 Task: Research Airbnb accommodation in Kurtalan, Turkey from 6th November, 2023 to 8th November, 2023 for 2 adults. Place can be private room with 1  bedroom having 2 beds and 1 bathroom. Property type can be flat. Amenities needed are: wifi.
Action: Mouse moved to (445, 210)
Screenshot: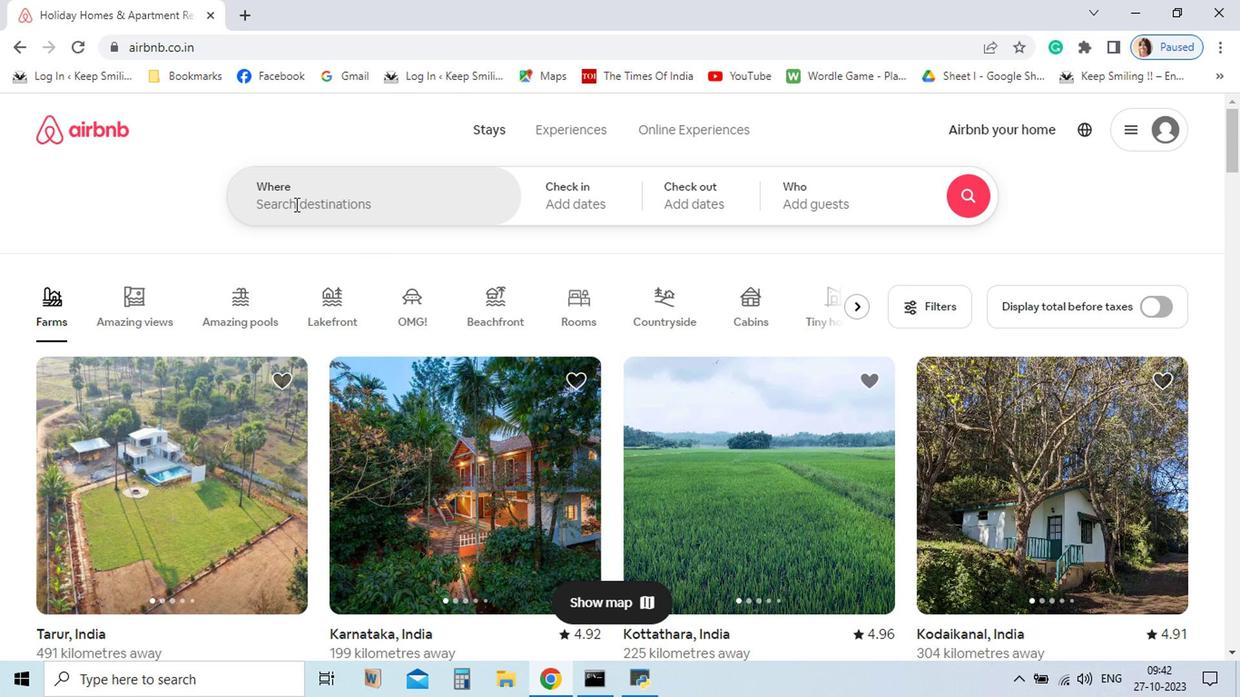 
Action: Mouse pressed left at (445, 210)
Screenshot: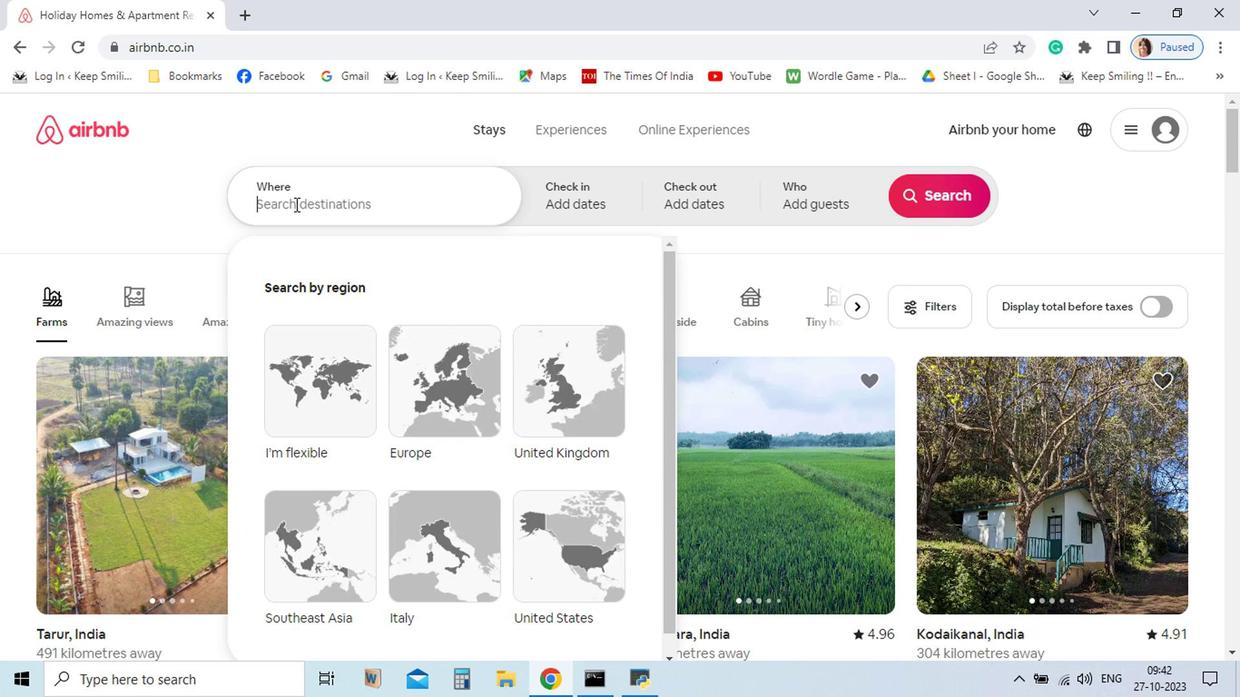 
Action: Key pressed kurtalan,<Key.space>turkey<Key.enter>
Screenshot: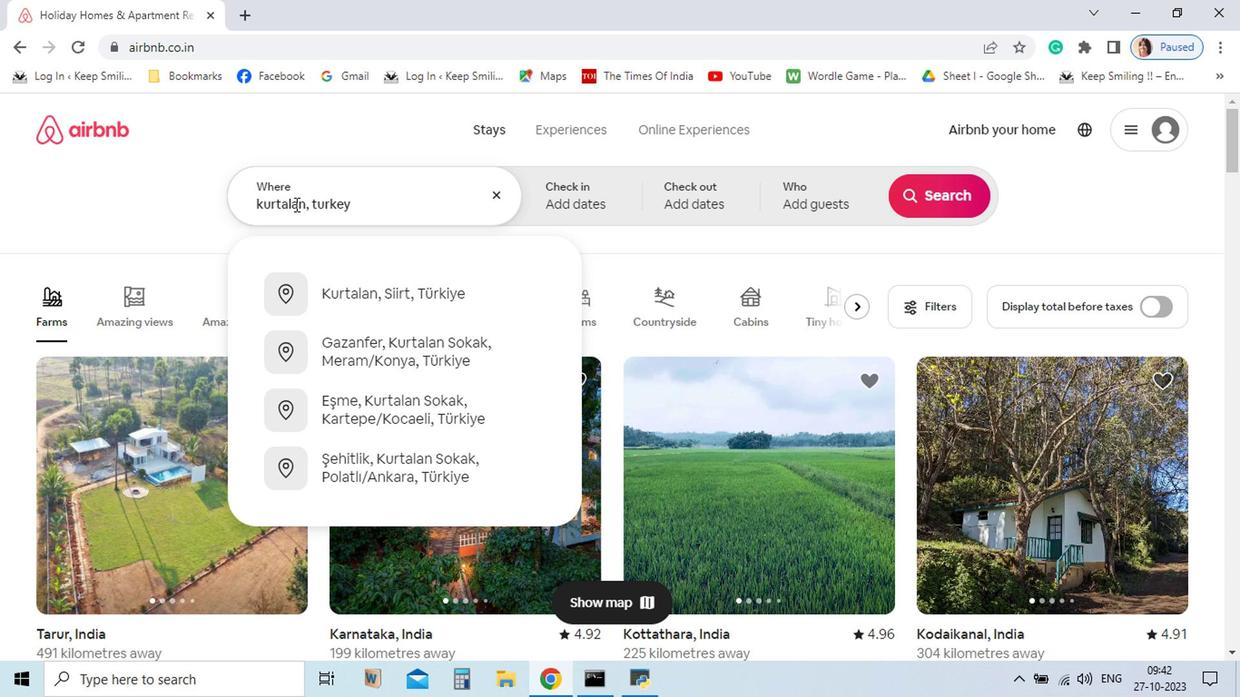 
Action: Mouse moved to (753, 543)
Screenshot: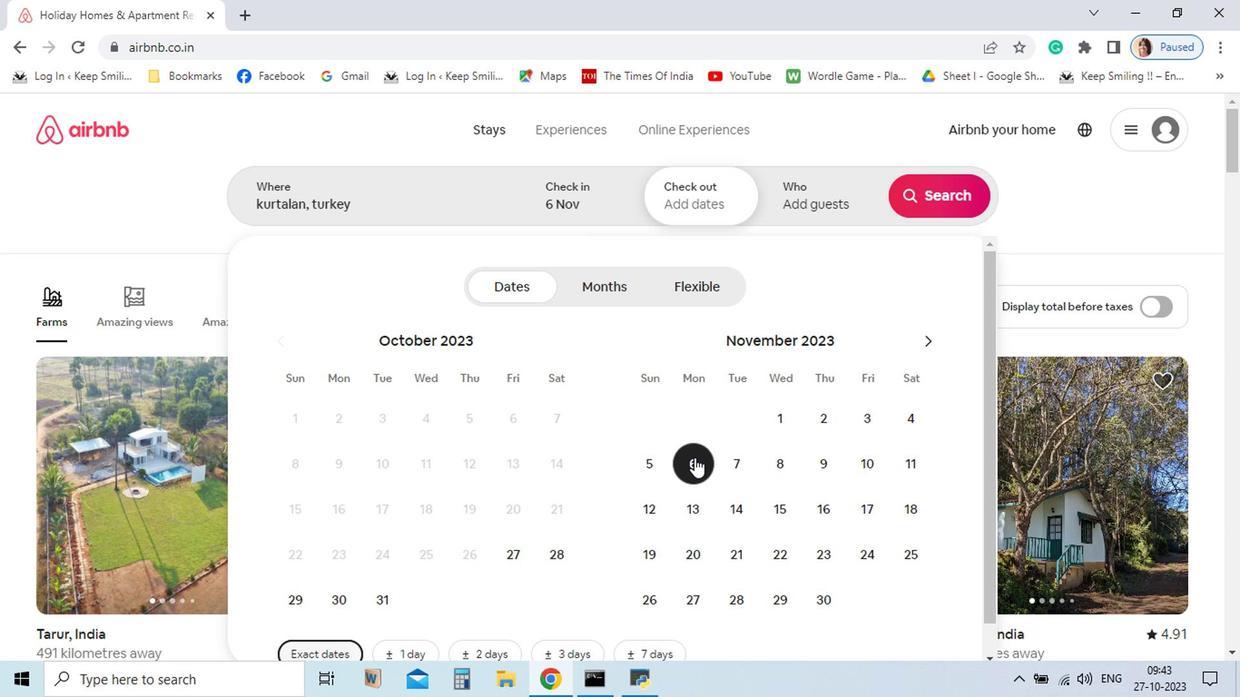 
Action: Mouse pressed left at (753, 543)
Screenshot: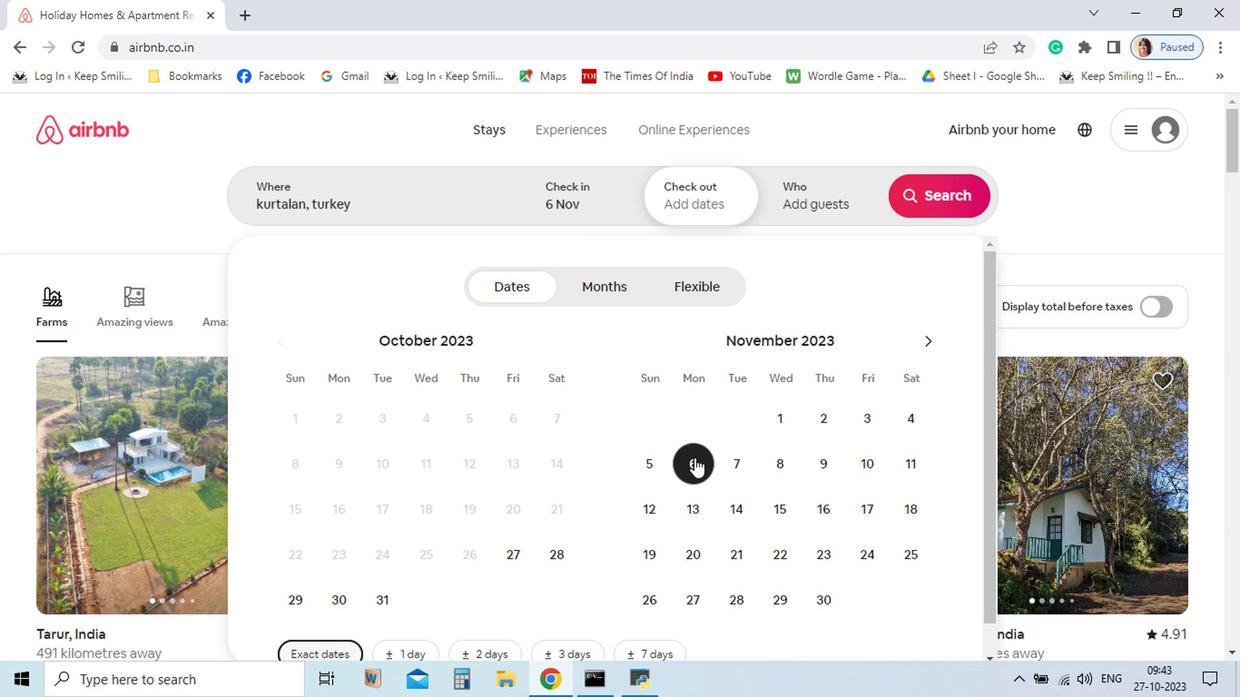 
Action: Mouse moved to (819, 553)
Screenshot: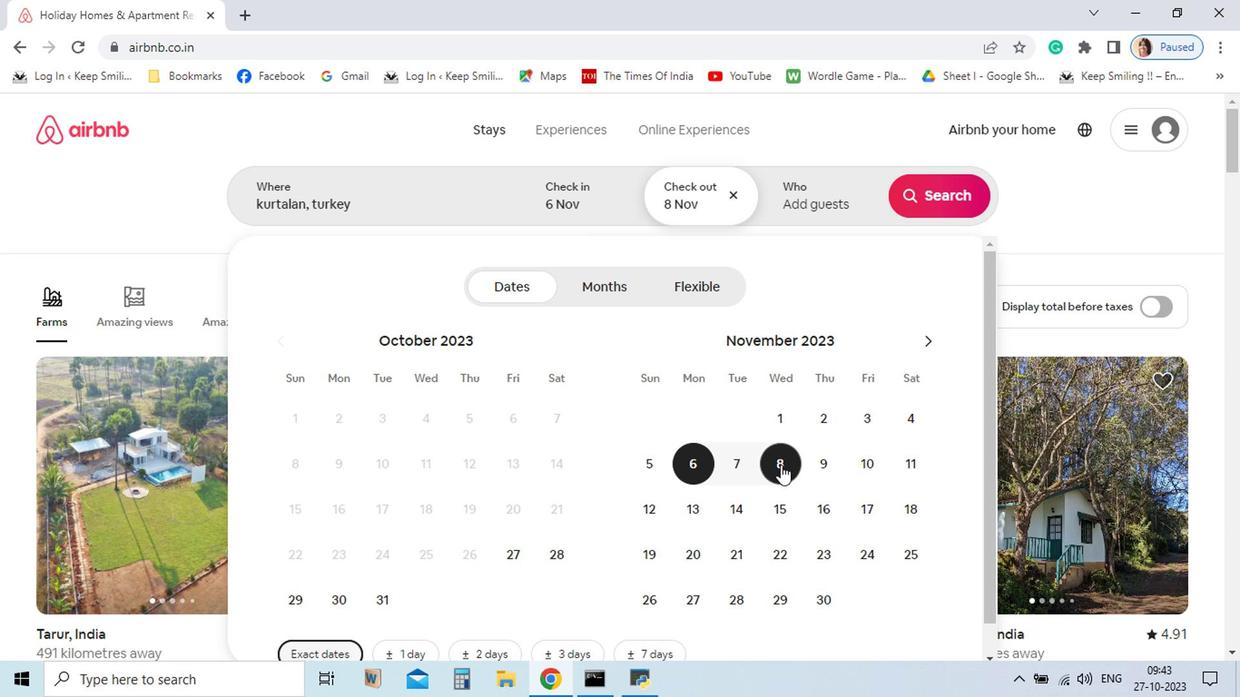 
Action: Mouse pressed left at (819, 553)
Screenshot: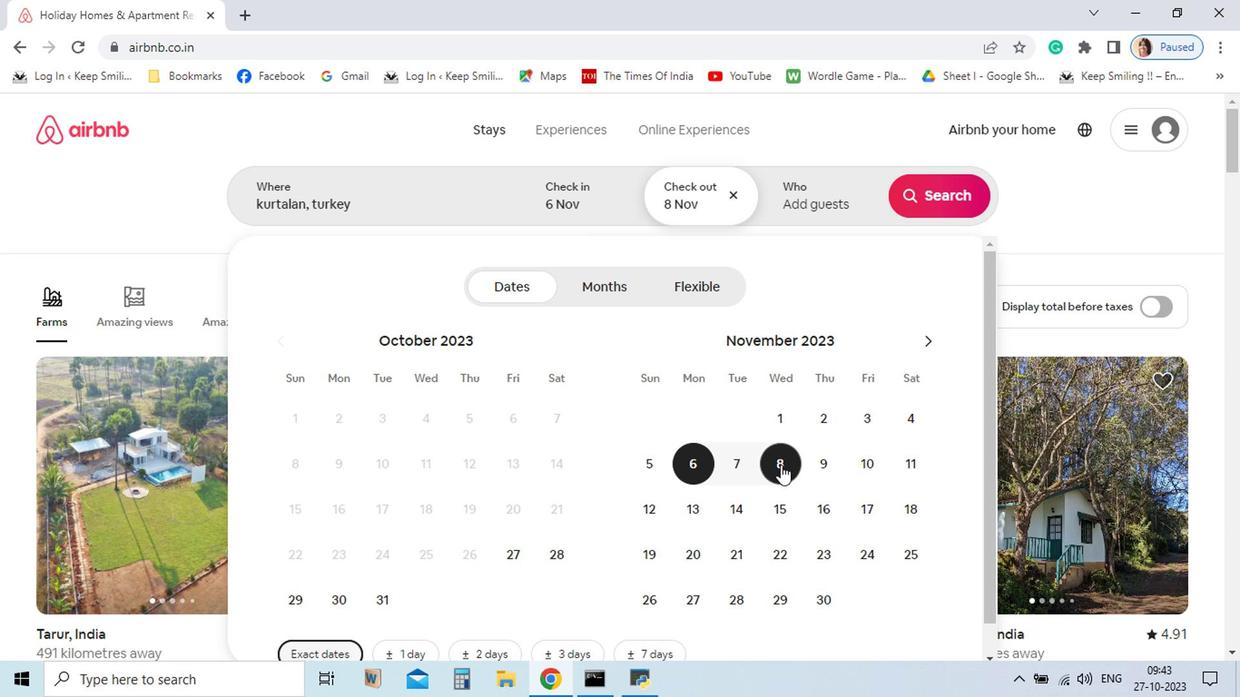 
Action: Mouse moved to (861, 204)
Screenshot: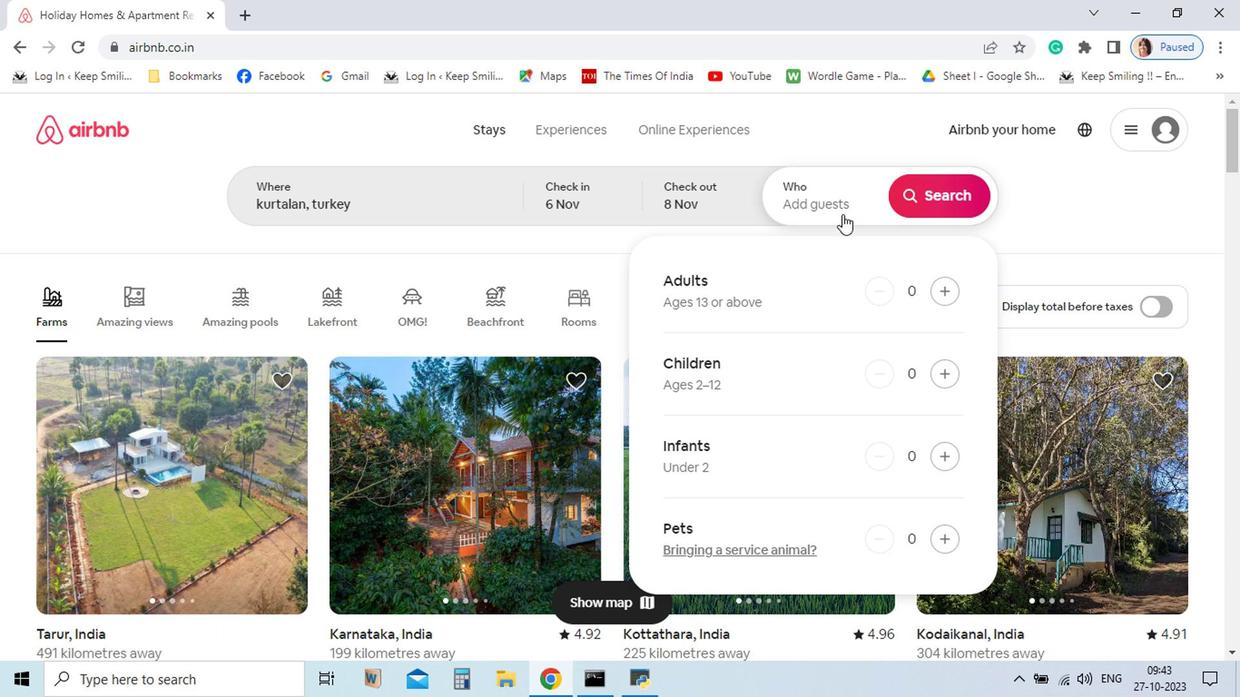 
Action: Mouse pressed left at (861, 204)
Screenshot: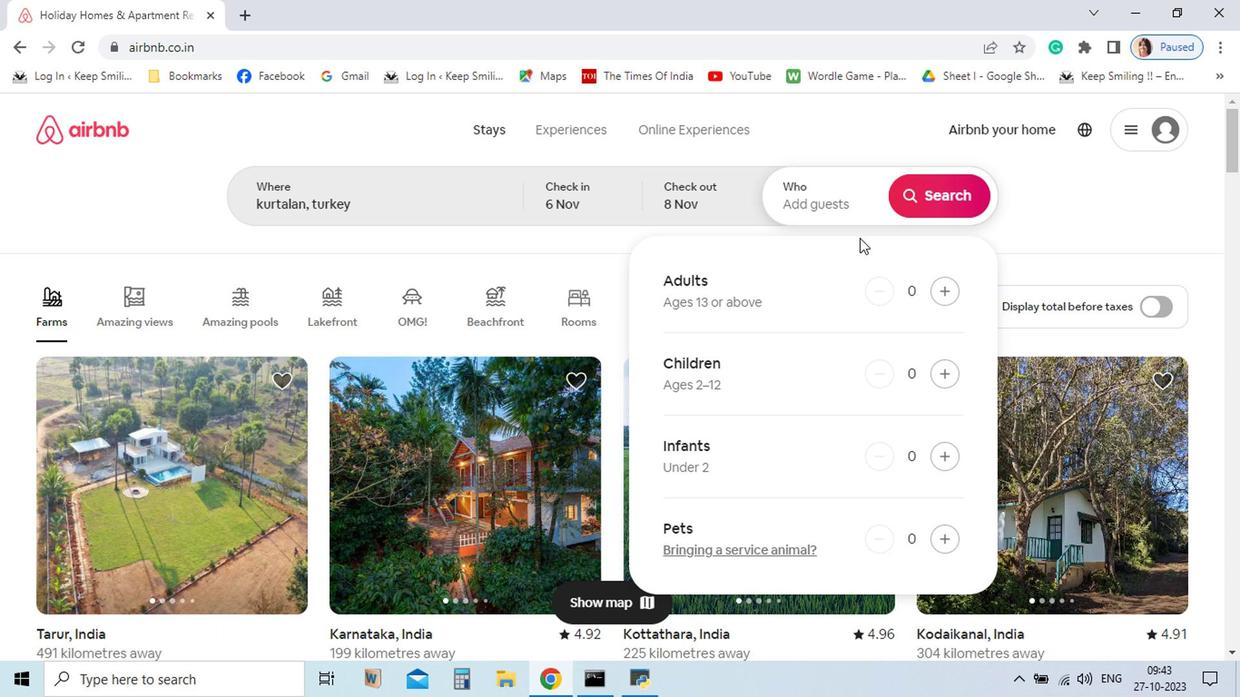 
Action: Mouse moved to (943, 325)
Screenshot: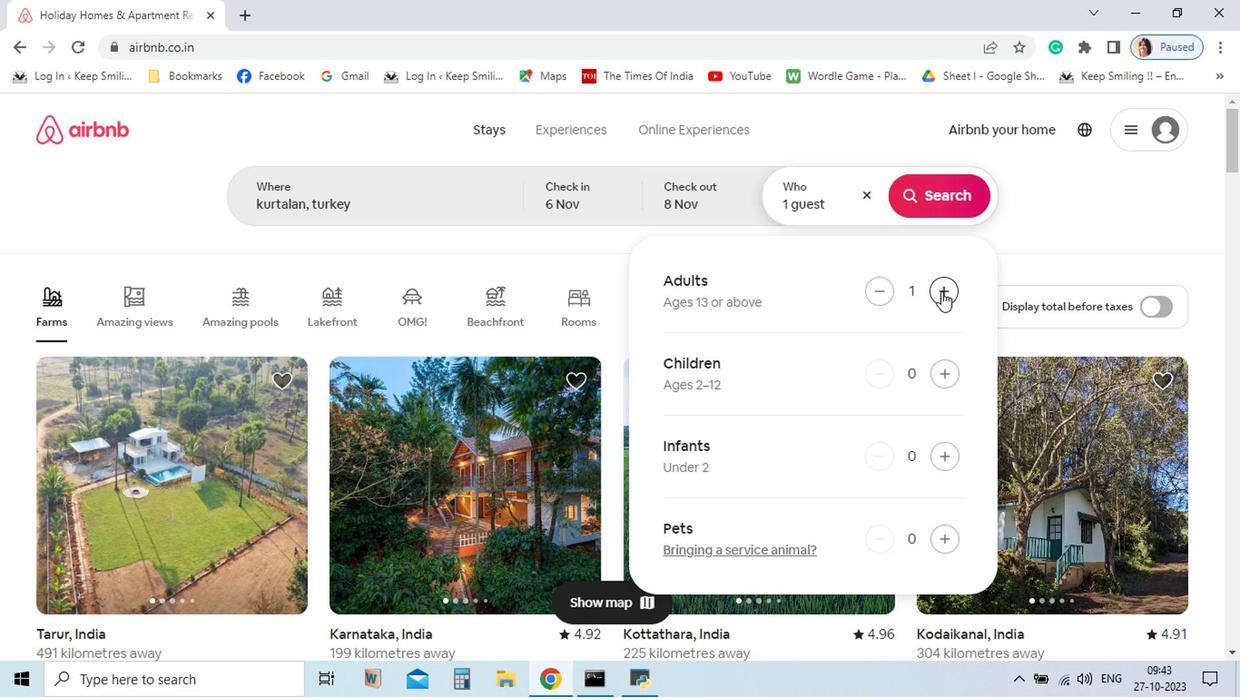 
Action: Mouse pressed left at (943, 325)
Screenshot: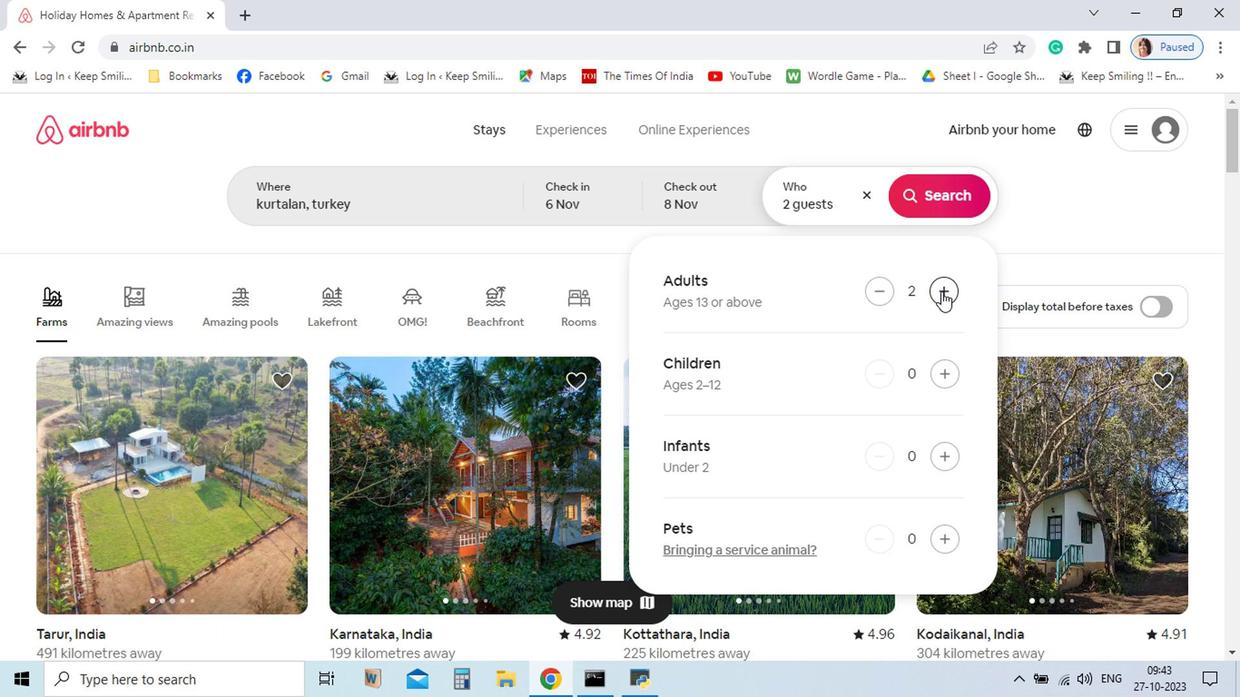 
Action: Mouse pressed left at (943, 325)
Screenshot: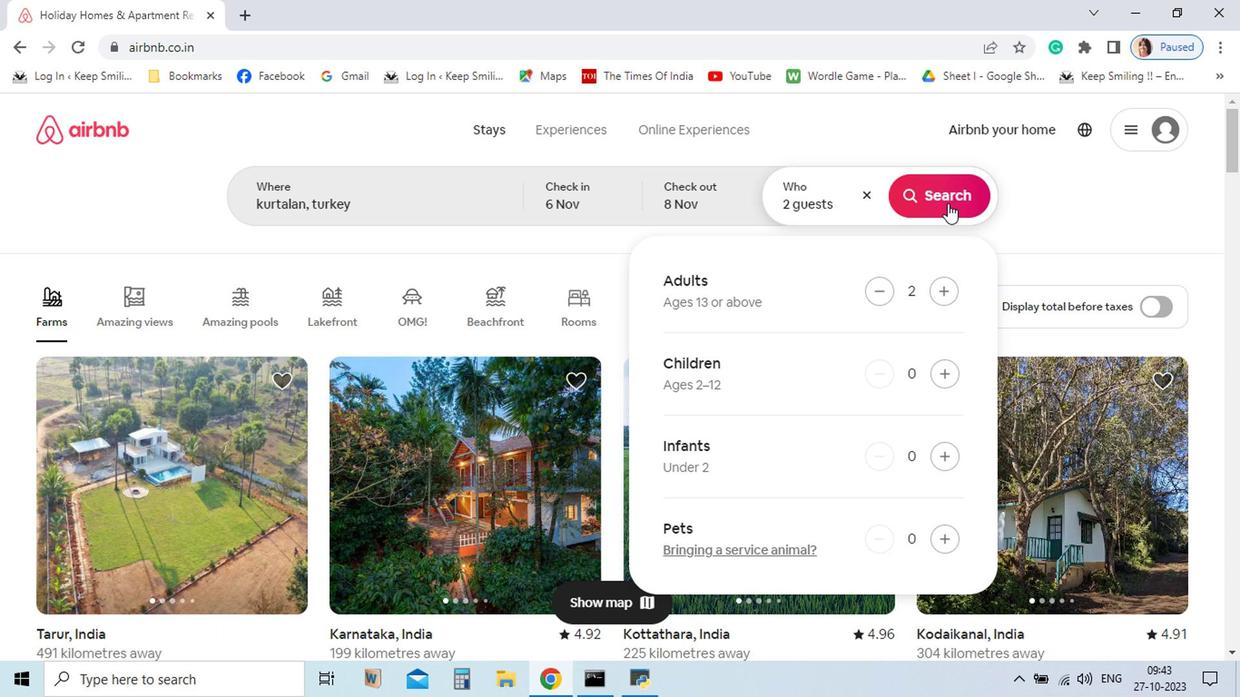 
Action: Mouse moved to (940, 204)
Screenshot: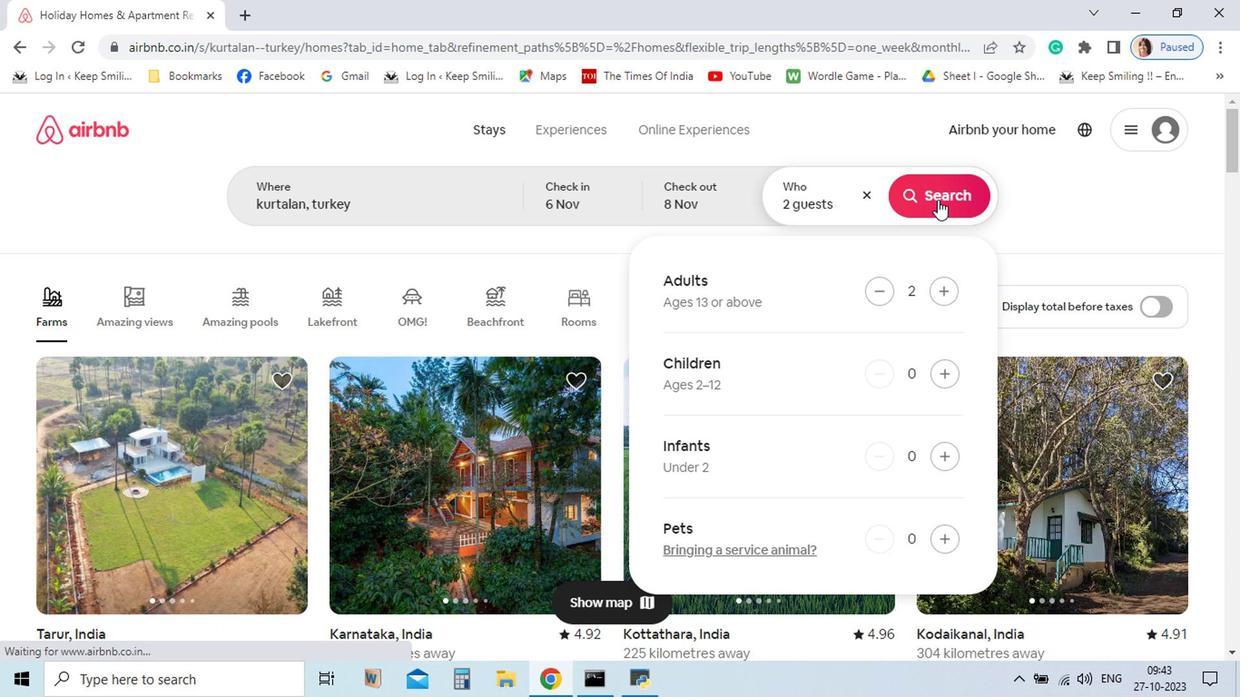 
Action: Mouse pressed left at (940, 204)
Screenshot: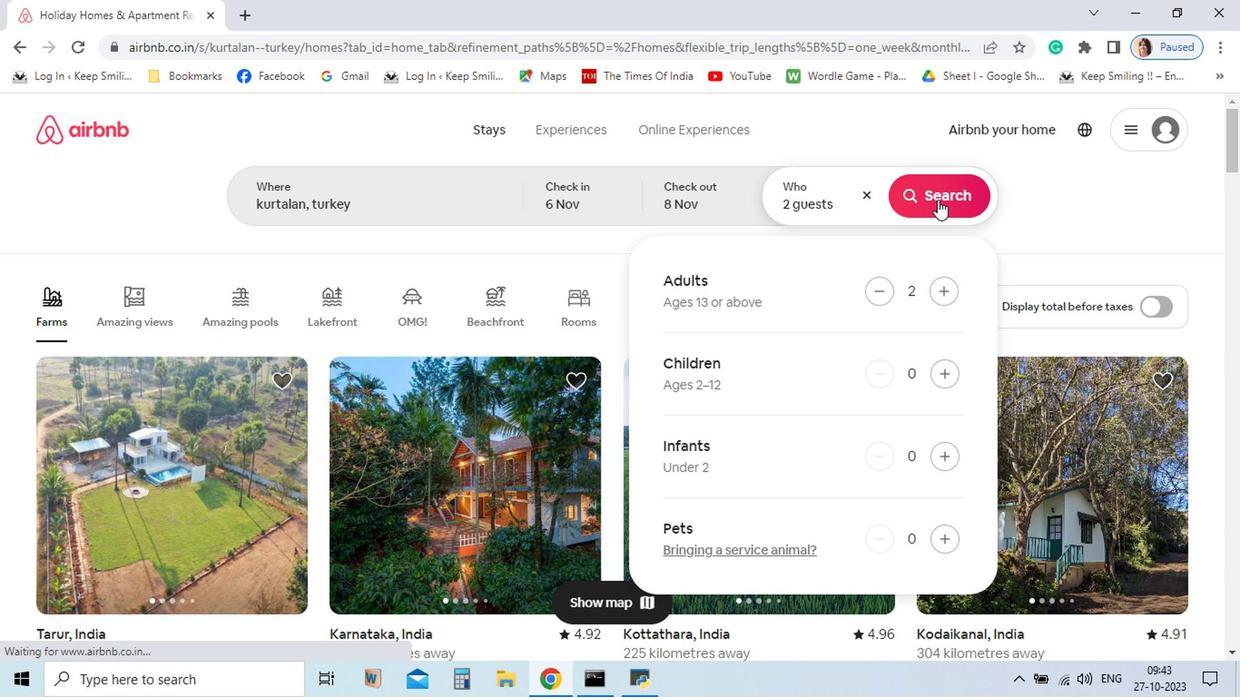 
Action: Mouse moved to (953, 203)
Screenshot: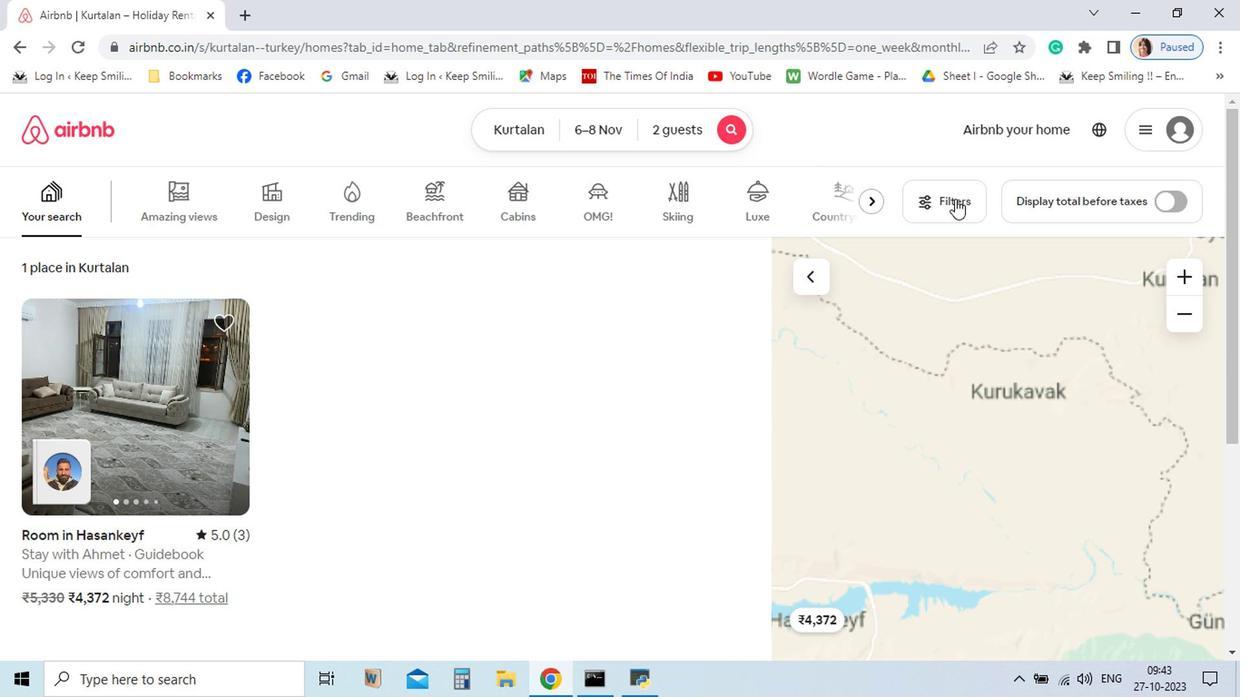 
Action: Mouse pressed left at (953, 203)
Screenshot: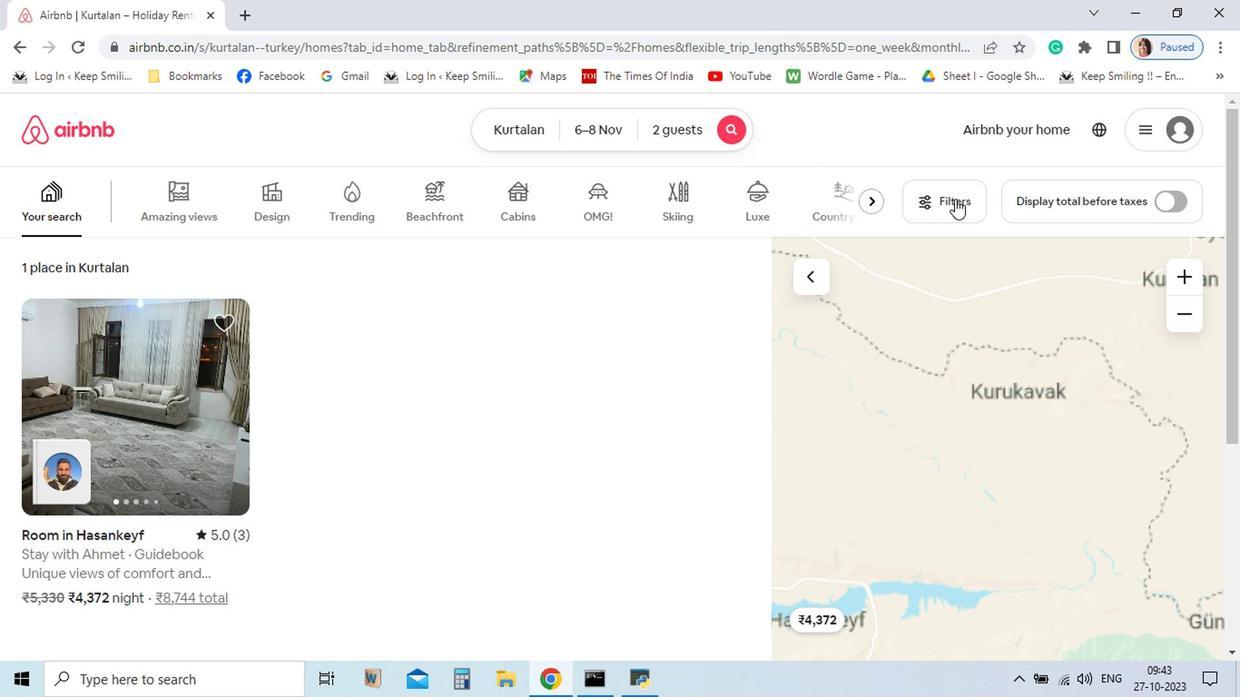 
Action: Mouse moved to (965, 270)
Screenshot: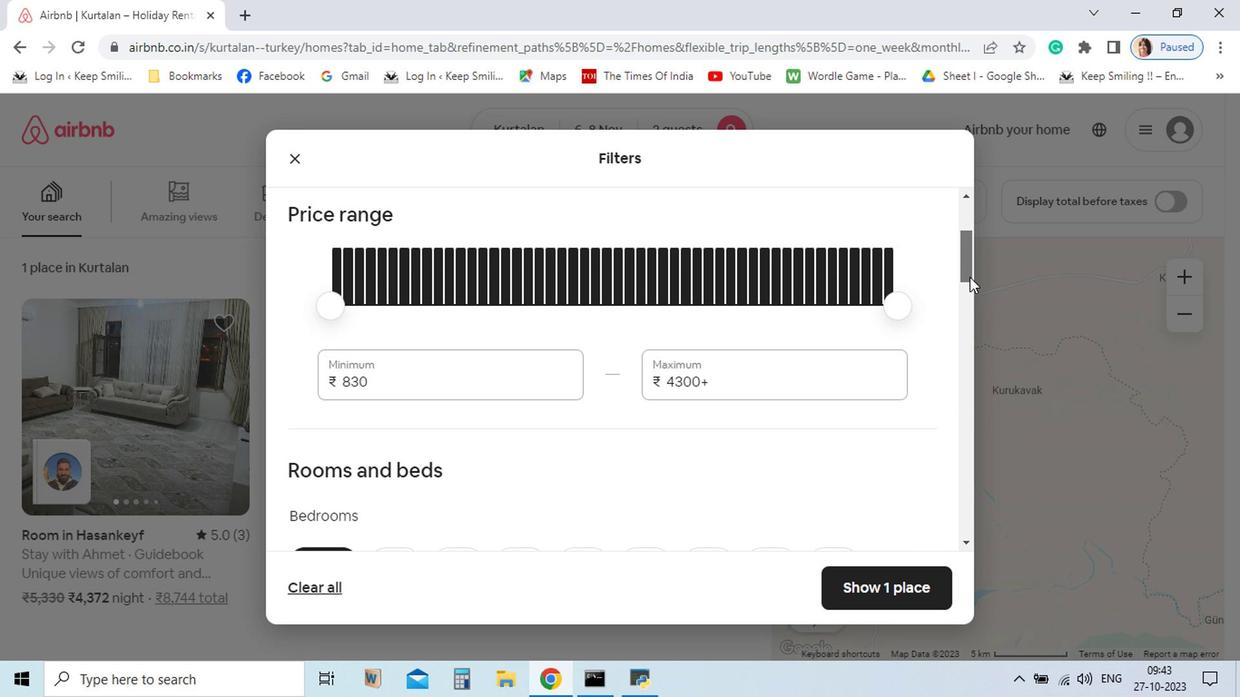 
Action: Mouse pressed left at (965, 270)
Screenshot: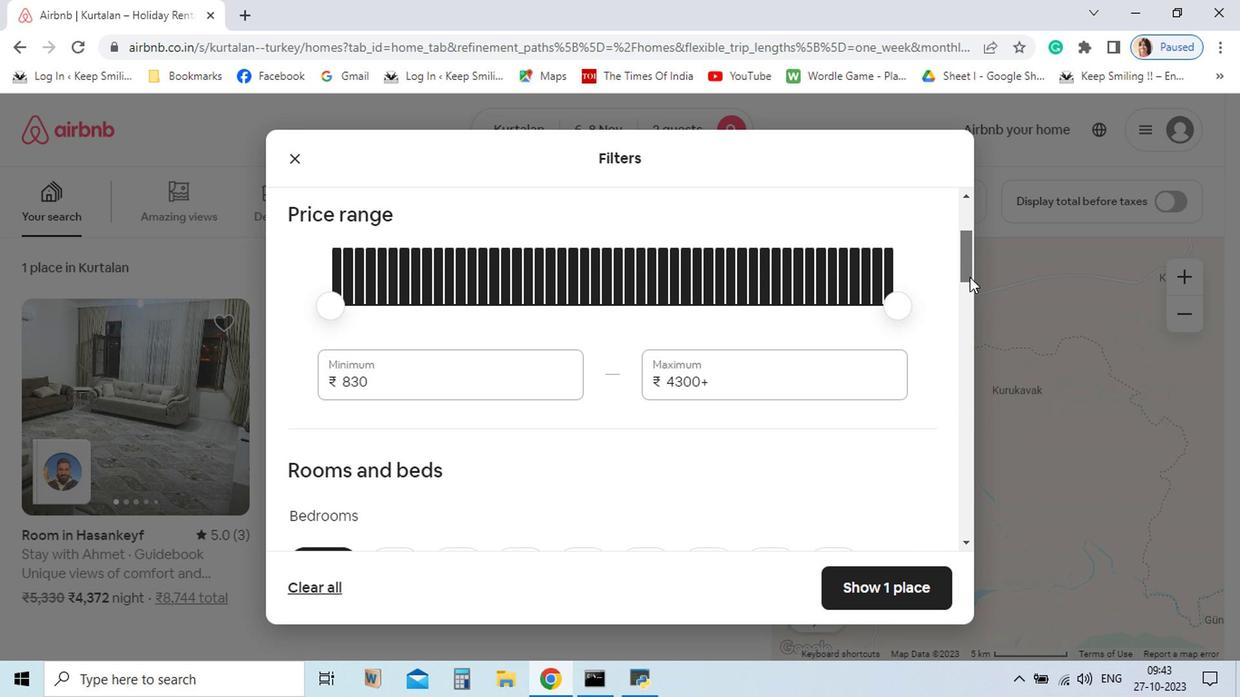 
Action: Mouse moved to (525, 430)
Screenshot: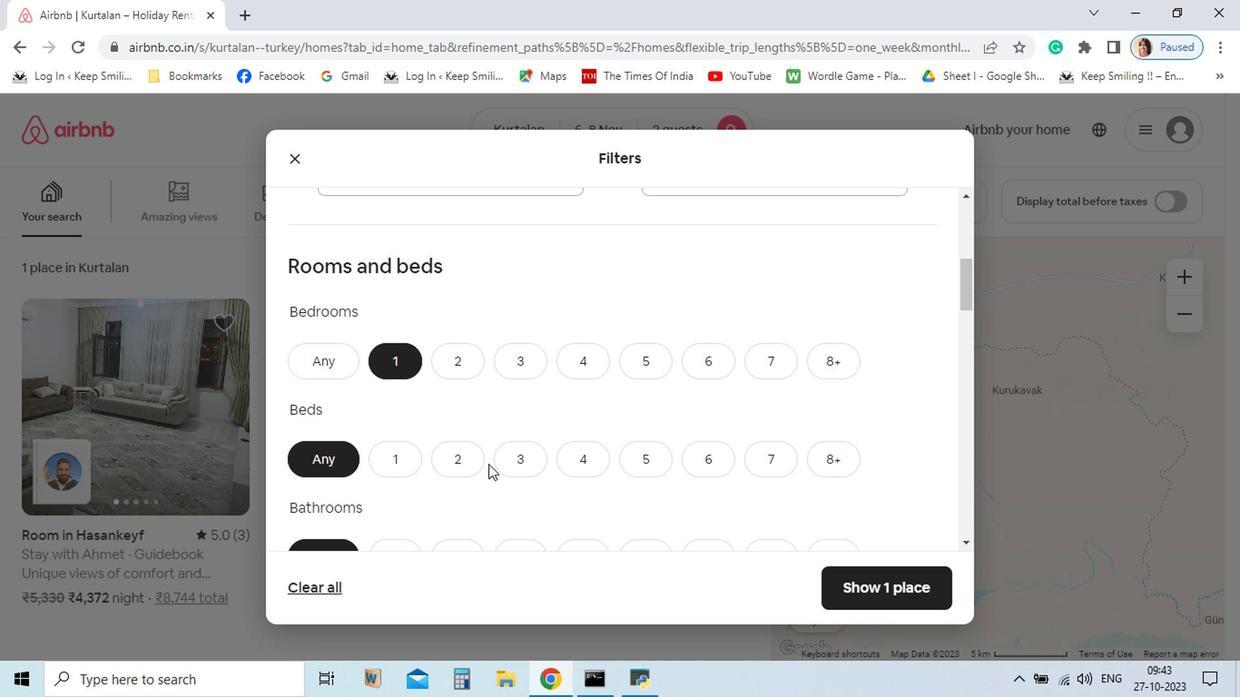 
Action: Mouse pressed left at (525, 430)
Screenshot: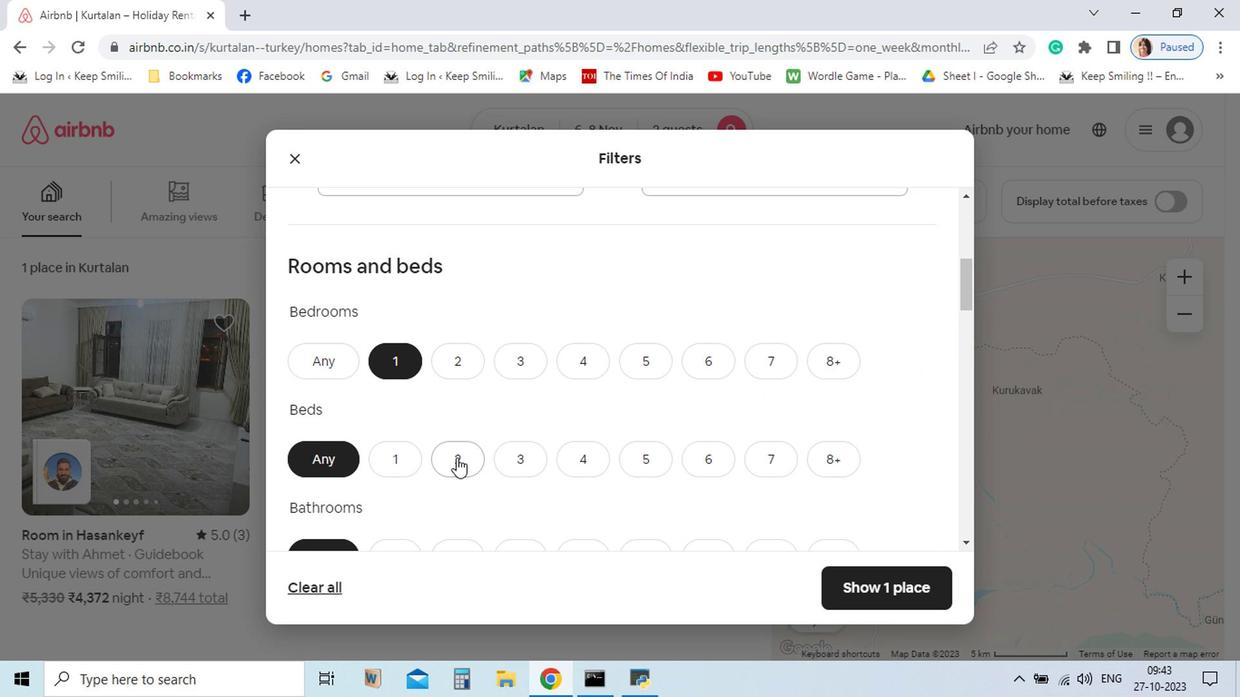 
Action: Mouse moved to (565, 541)
Screenshot: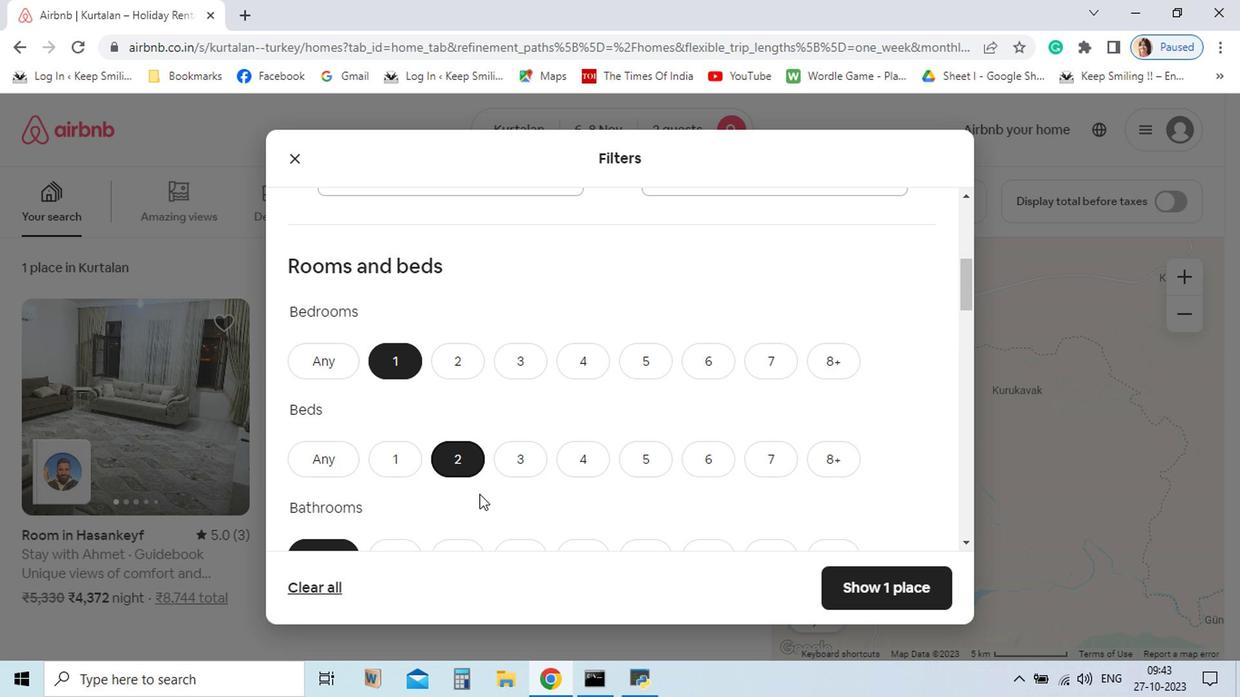 
Action: Mouse pressed left at (565, 541)
Screenshot: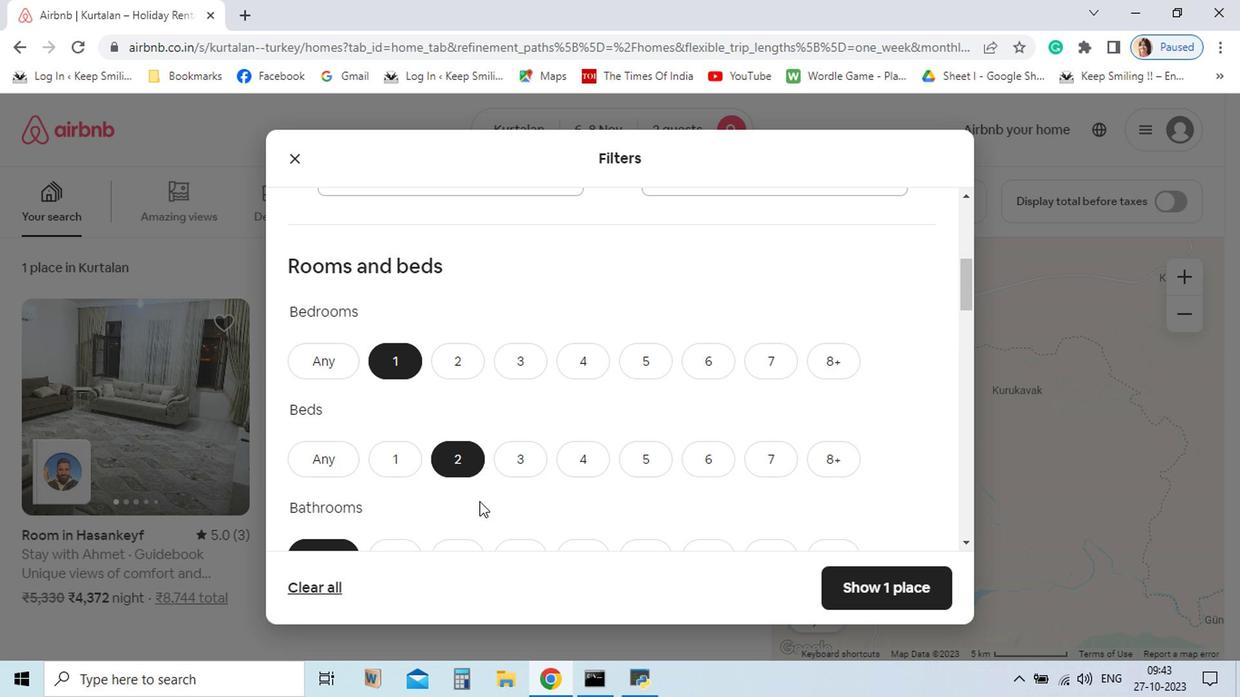 
Action: Mouse moved to (587, 601)
Screenshot: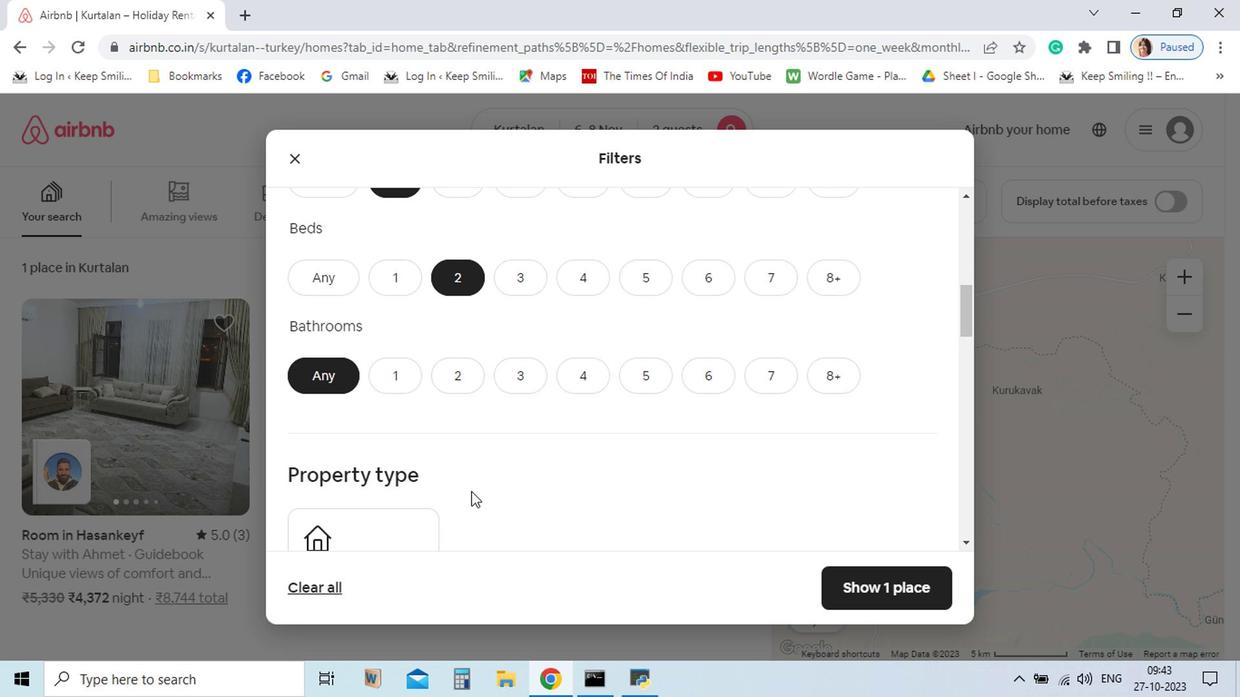 
Action: Mouse scrolled (587, 600) with delta (0, -1)
Screenshot: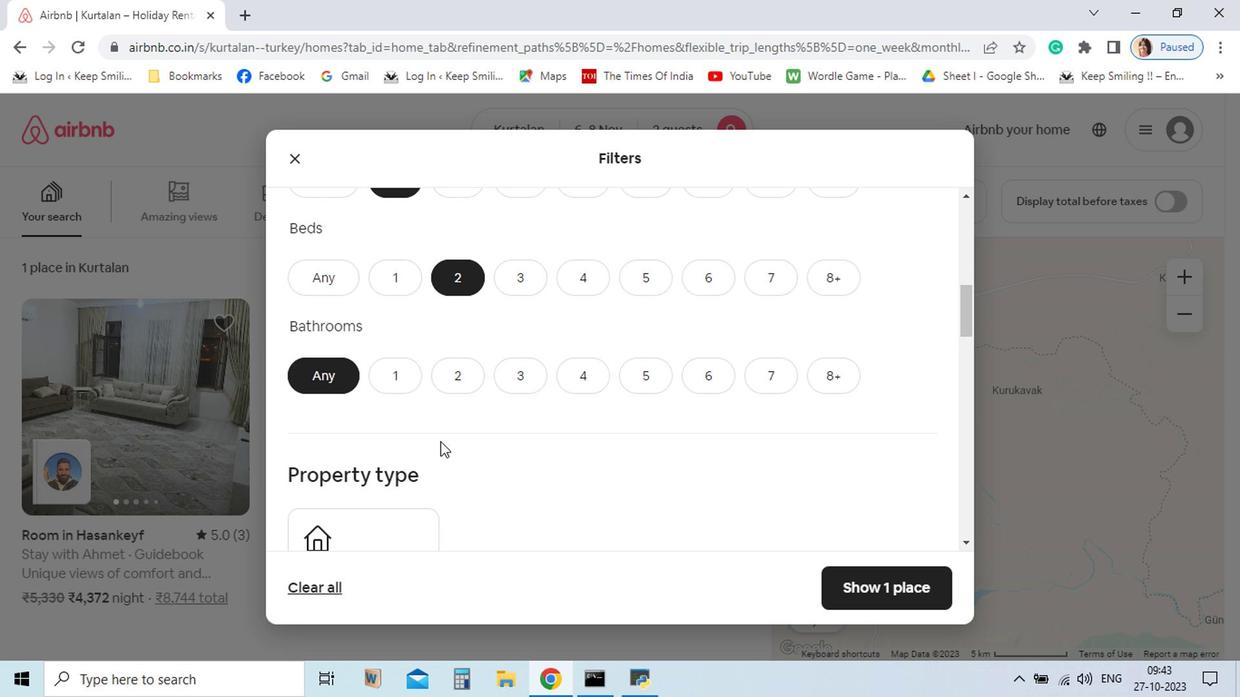 
Action: Mouse moved to (587, 601)
Screenshot: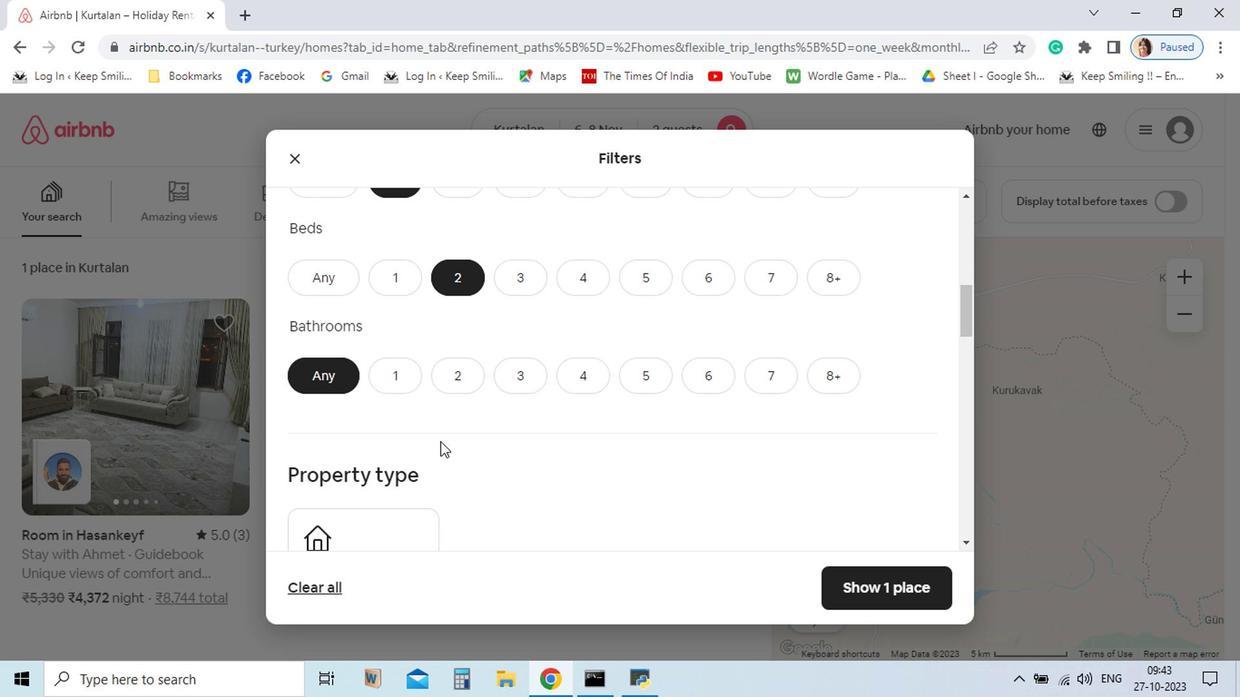 
Action: Mouse scrolled (587, 600) with delta (0, -1)
Screenshot: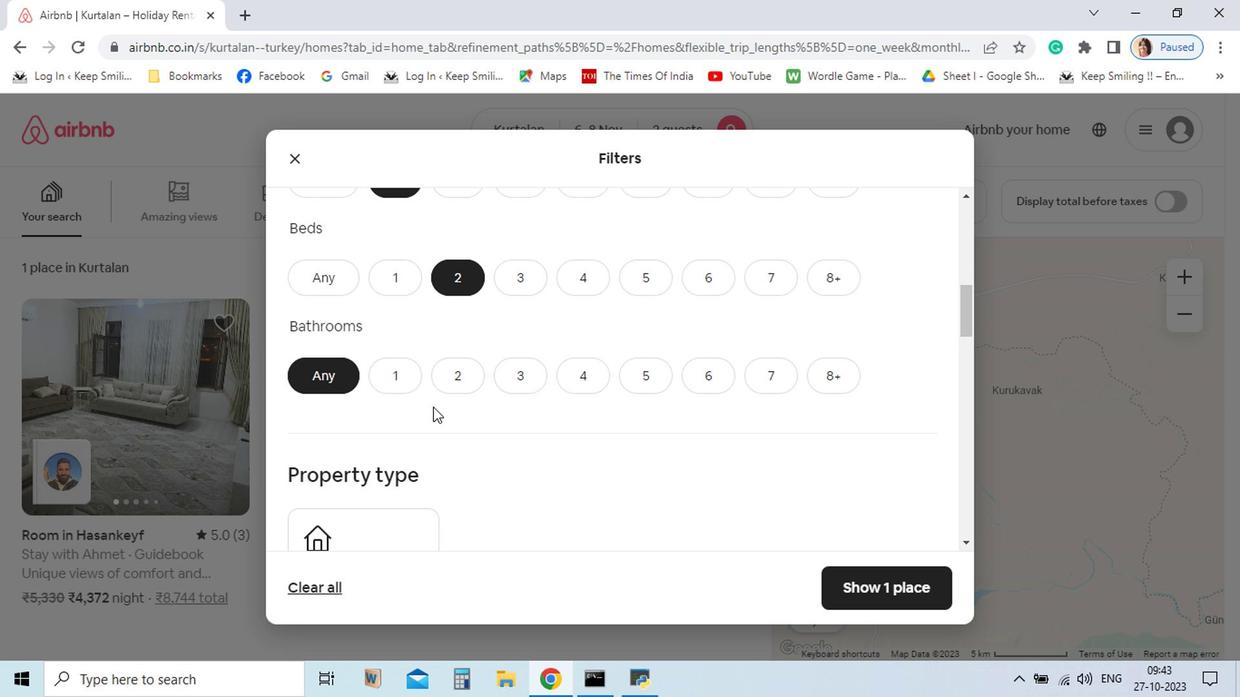 
Action: Mouse moved to (523, 439)
Screenshot: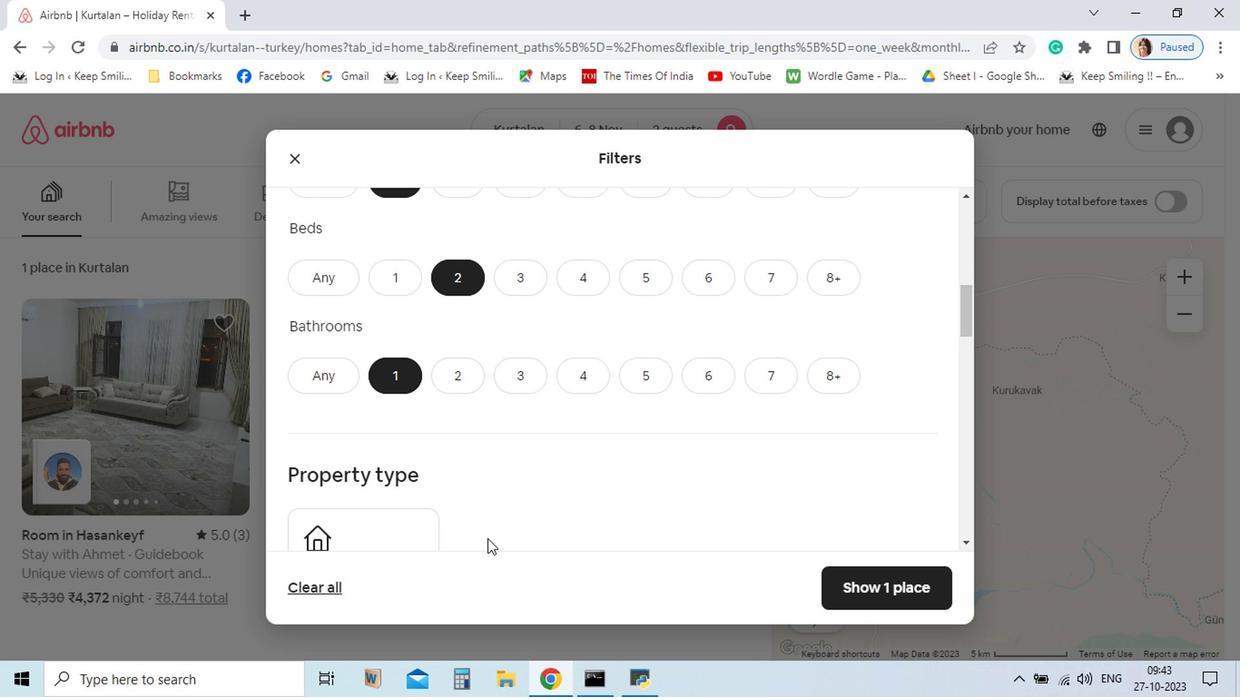 
Action: Mouse pressed left at (523, 439)
Screenshot: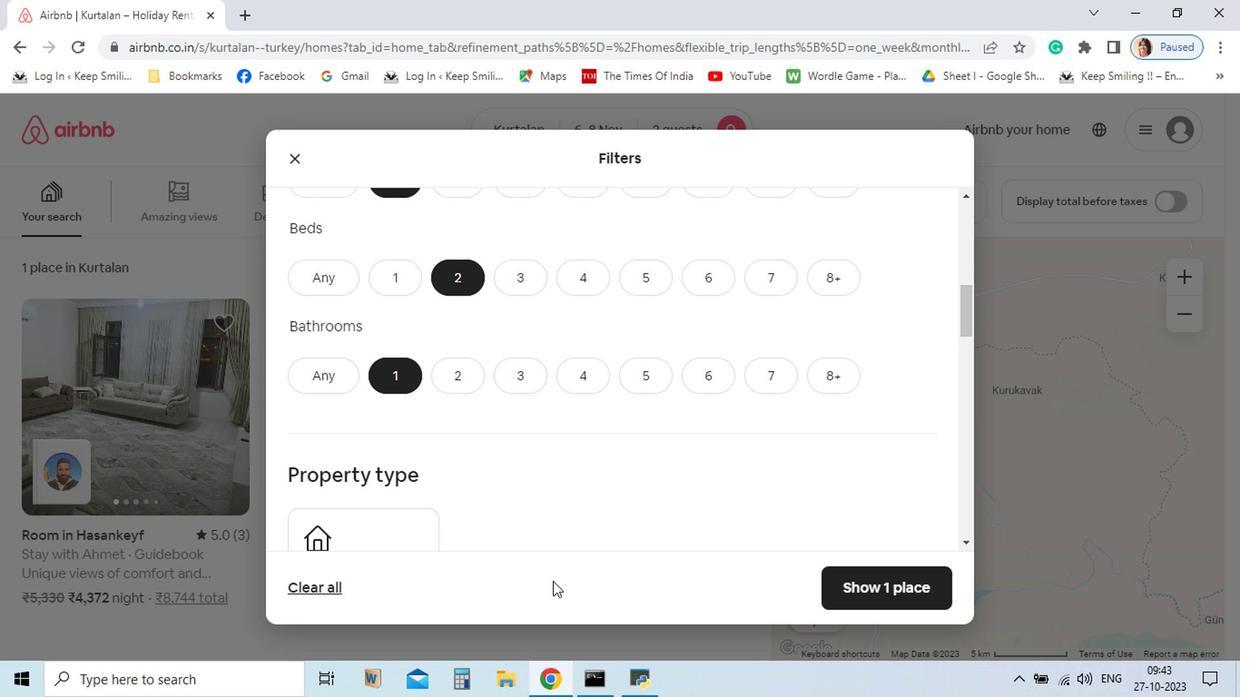 
Action: Mouse moved to (664, 611)
Screenshot: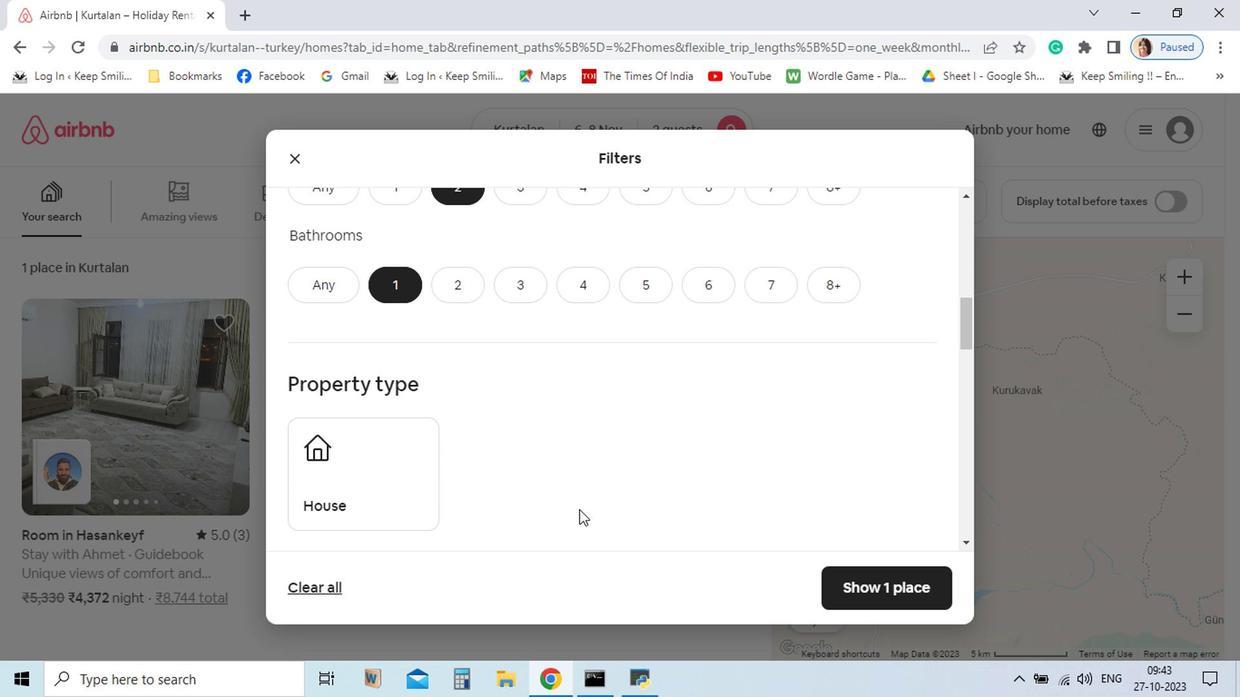
Action: Mouse scrolled (664, 610) with delta (0, -1)
Screenshot: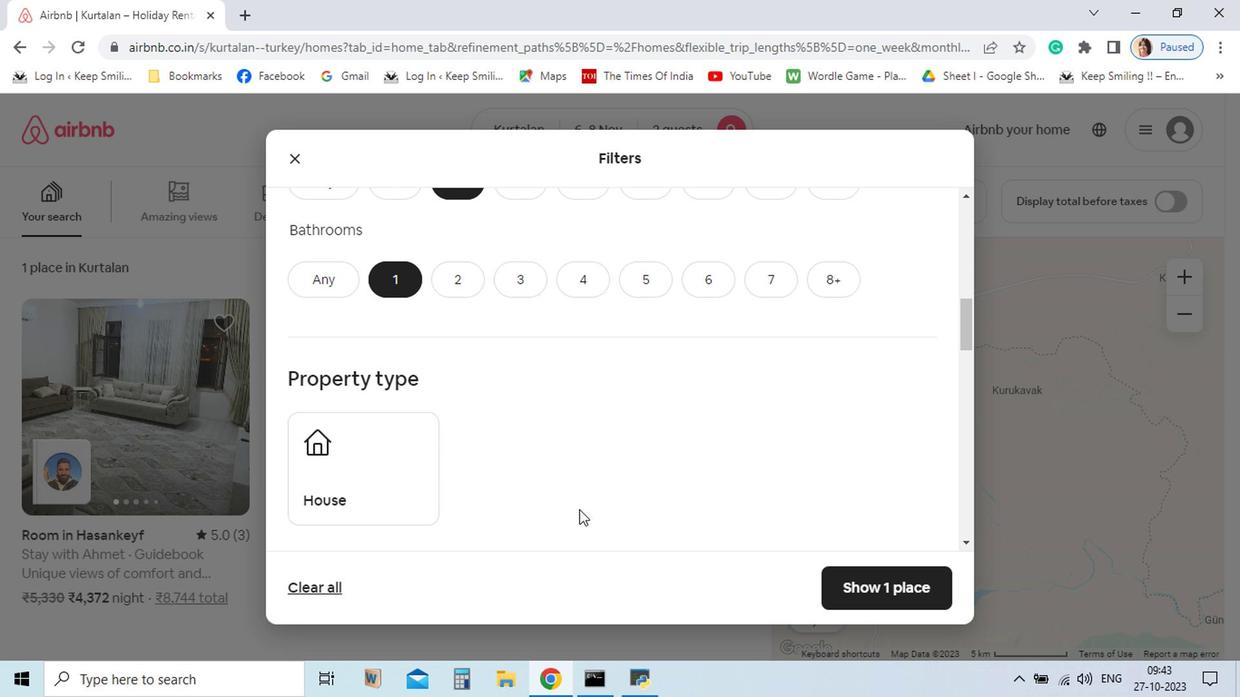 
Action: Mouse scrolled (664, 610) with delta (0, -1)
Screenshot: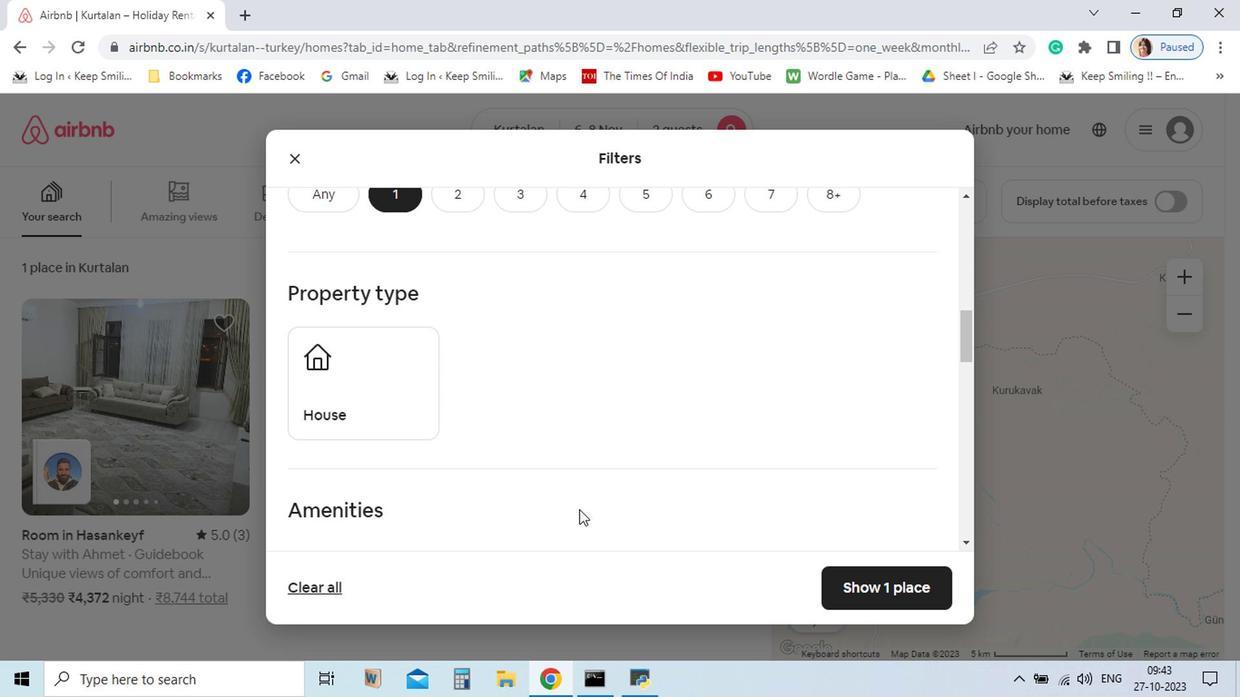 
Action: Mouse moved to (663, 601)
Screenshot: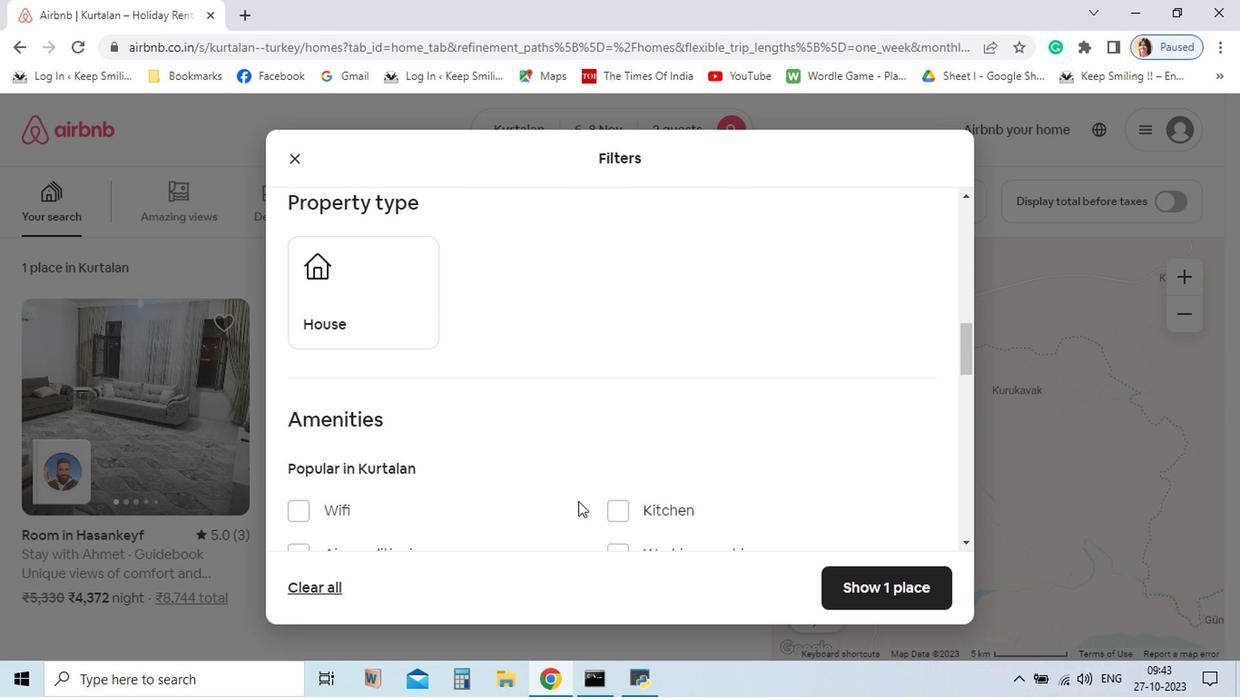 
Action: Mouse scrolled (663, 600) with delta (0, -1)
Screenshot: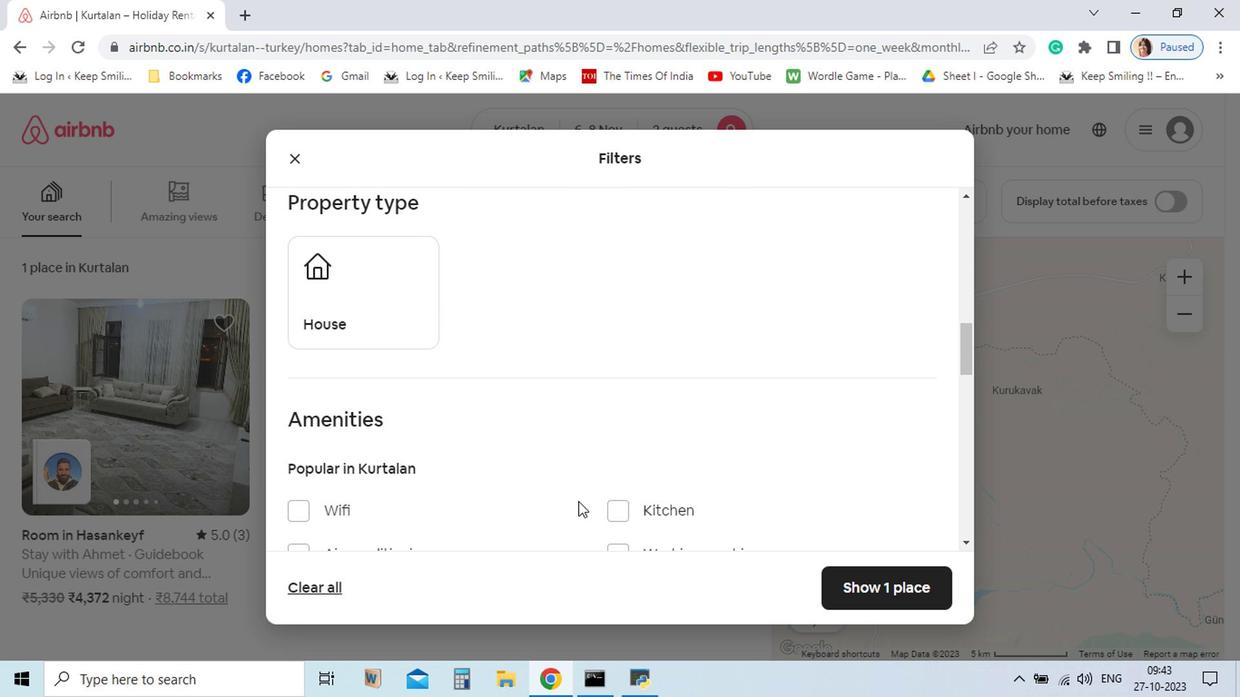 
Action: Mouse moved to (663, 601)
Screenshot: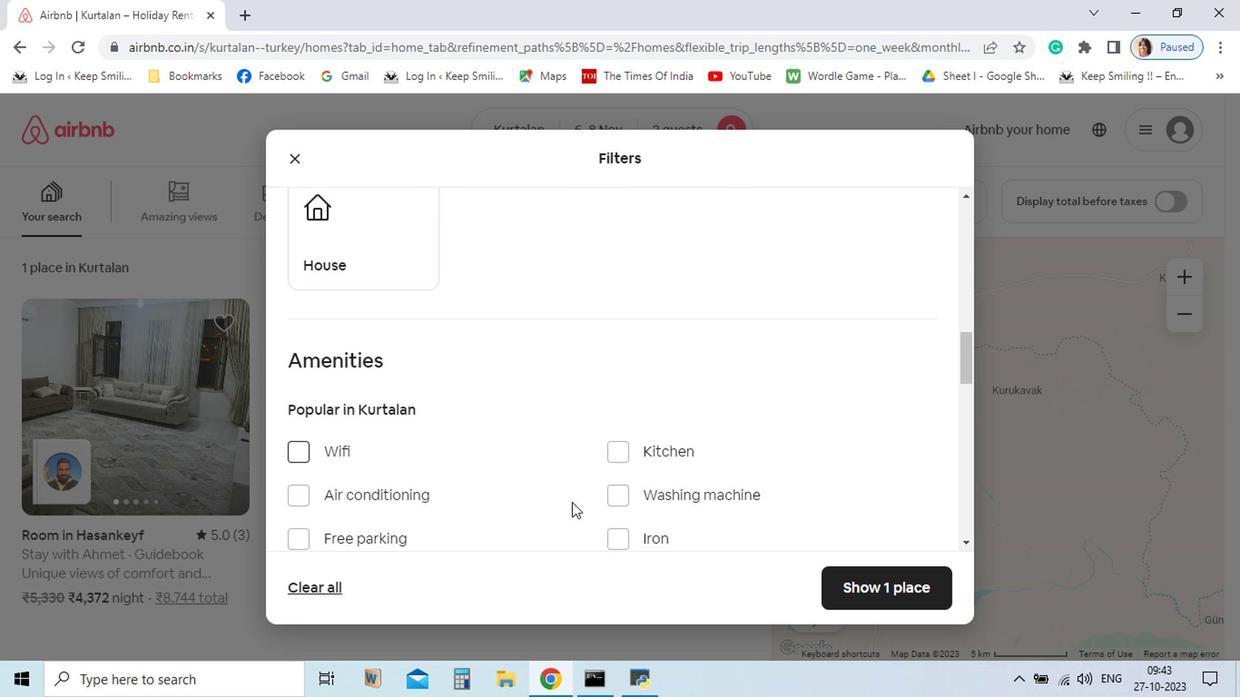 
Action: Mouse scrolled (663, 600) with delta (0, -1)
Screenshot: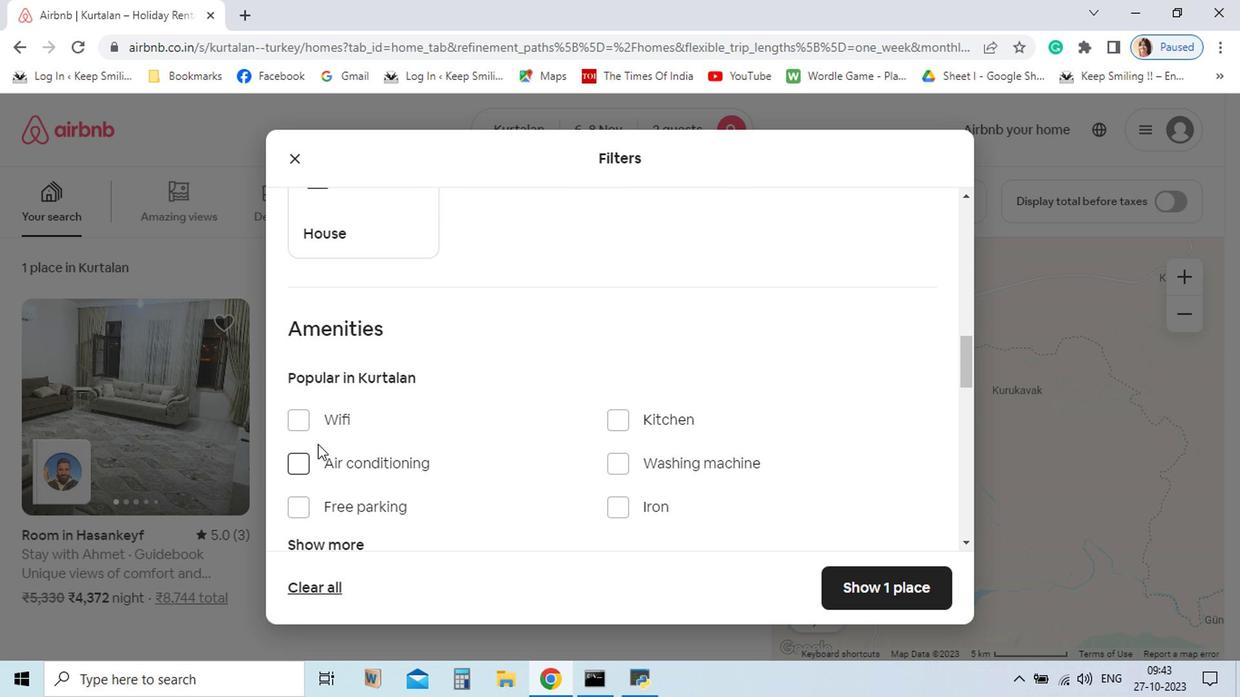 
Action: Mouse moved to (445, 499)
Screenshot: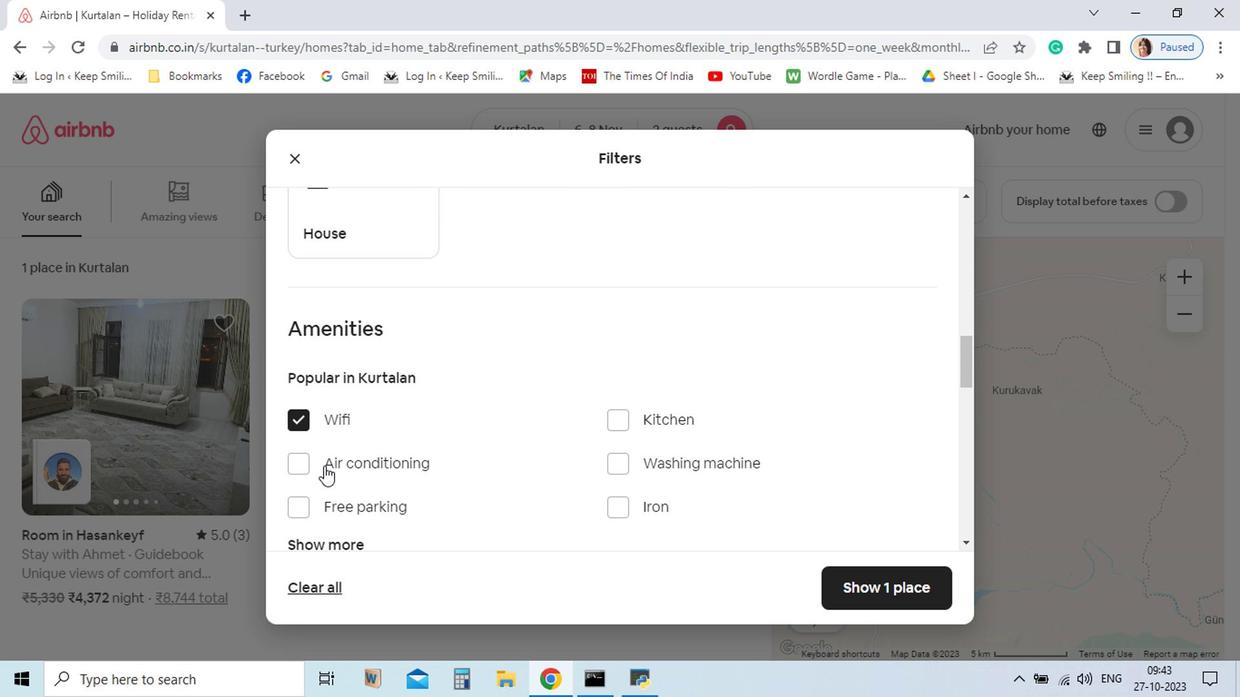 
Action: Mouse pressed left at (445, 499)
Screenshot: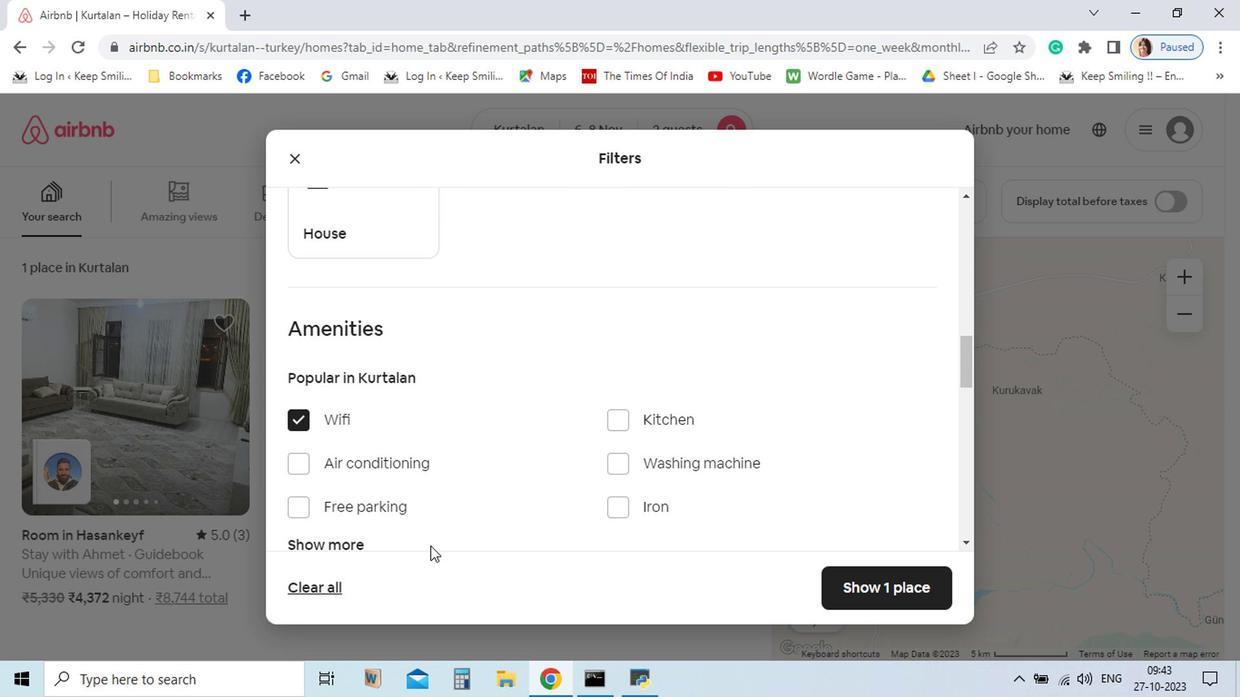 
Action: Mouse moved to (1077, 620)
Screenshot: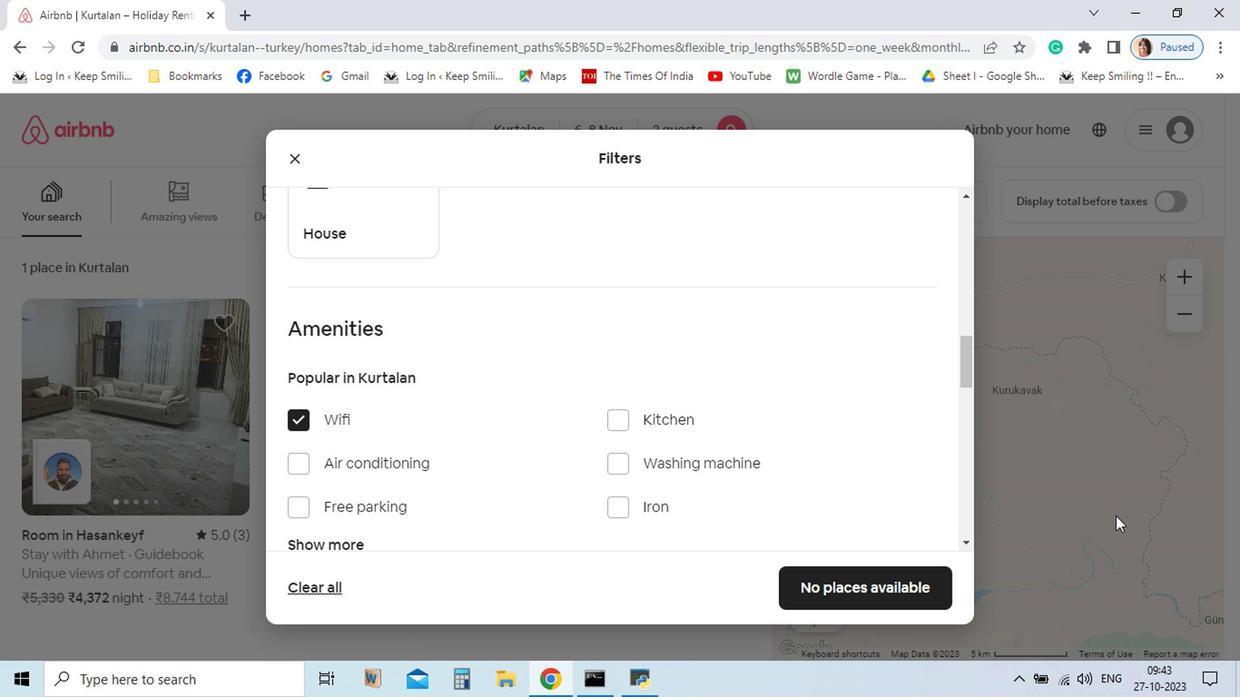 
